 Task: Create a section Dash & Dazzle and in the section, add a milestone Data Science Implementation in the project AgileQuest
Action: Mouse moved to (273, 437)
Screenshot: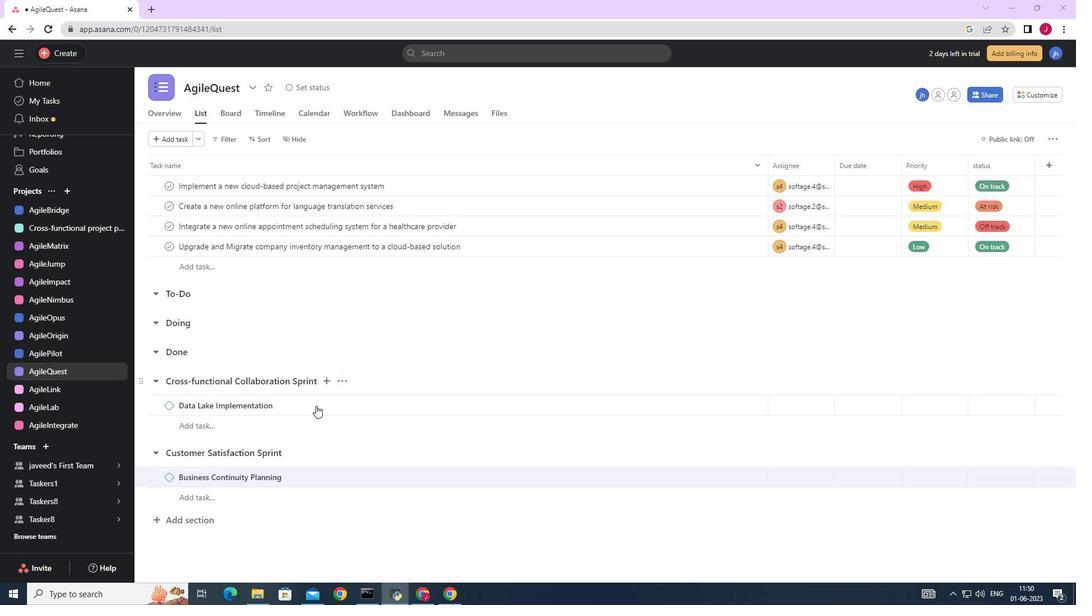
Action: Mouse scrolled (273, 436) with delta (0, 0)
Screenshot: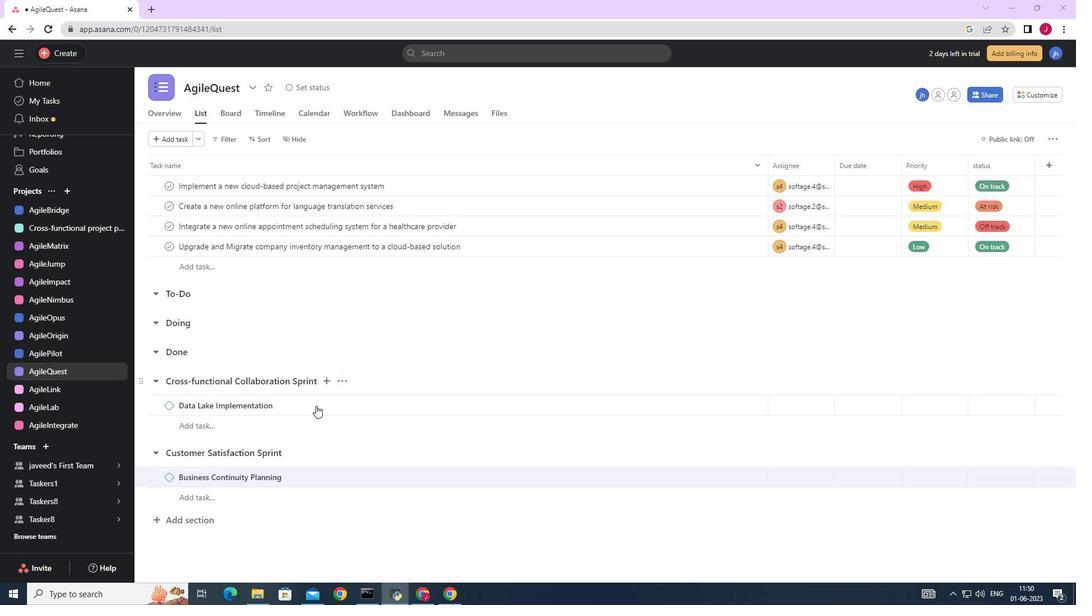 
Action: Mouse moved to (260, 450)
Screenshot: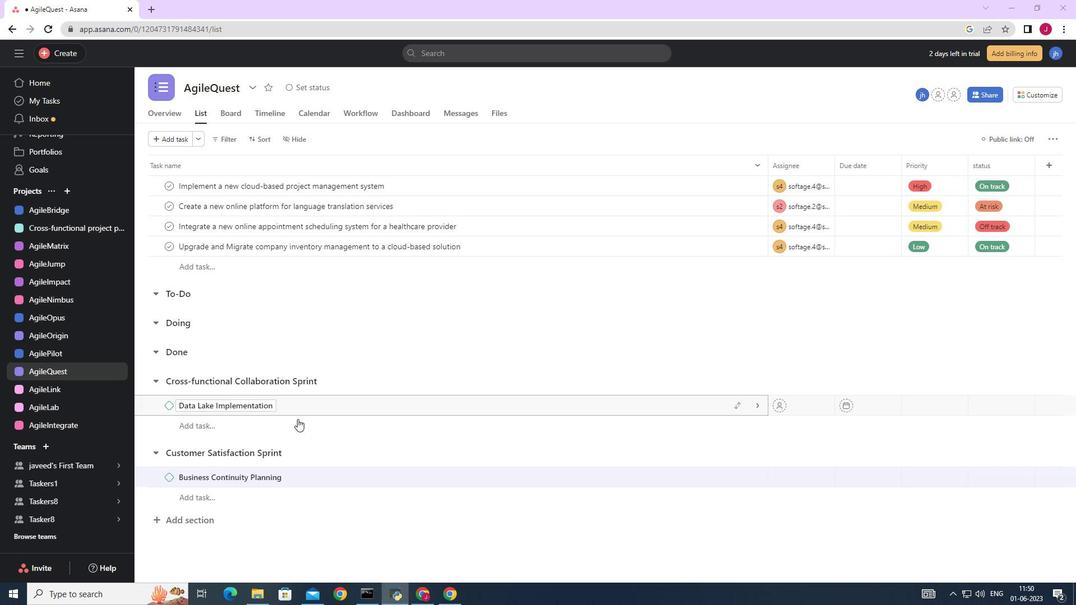 
Action: Mouse scrolled (260, 449) with delta (0, 0)
Screenshot: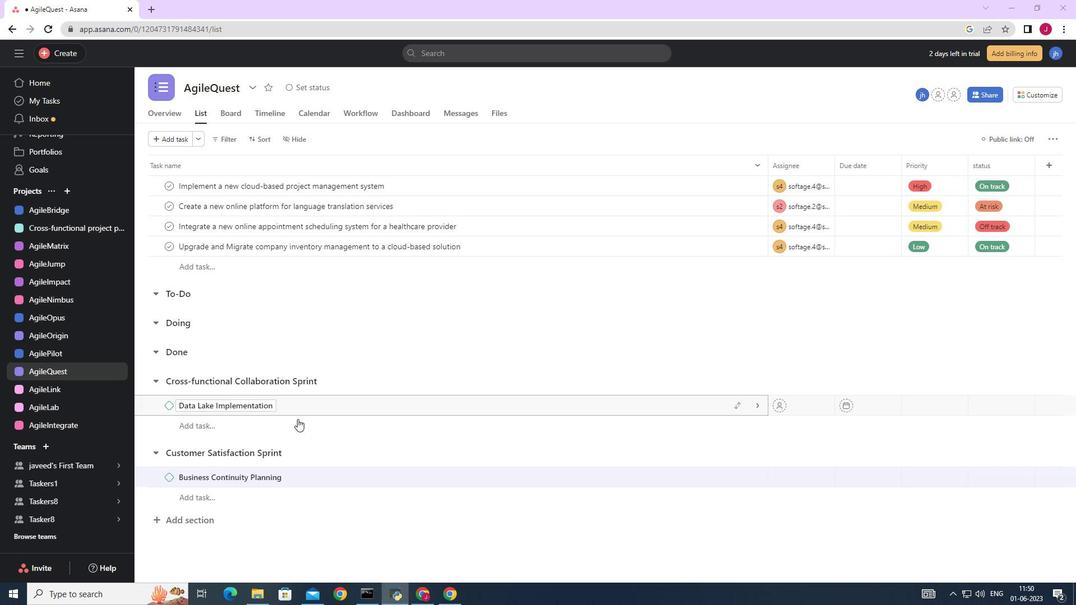 
Action: Mouse moved to (244, 464)
Screenshot: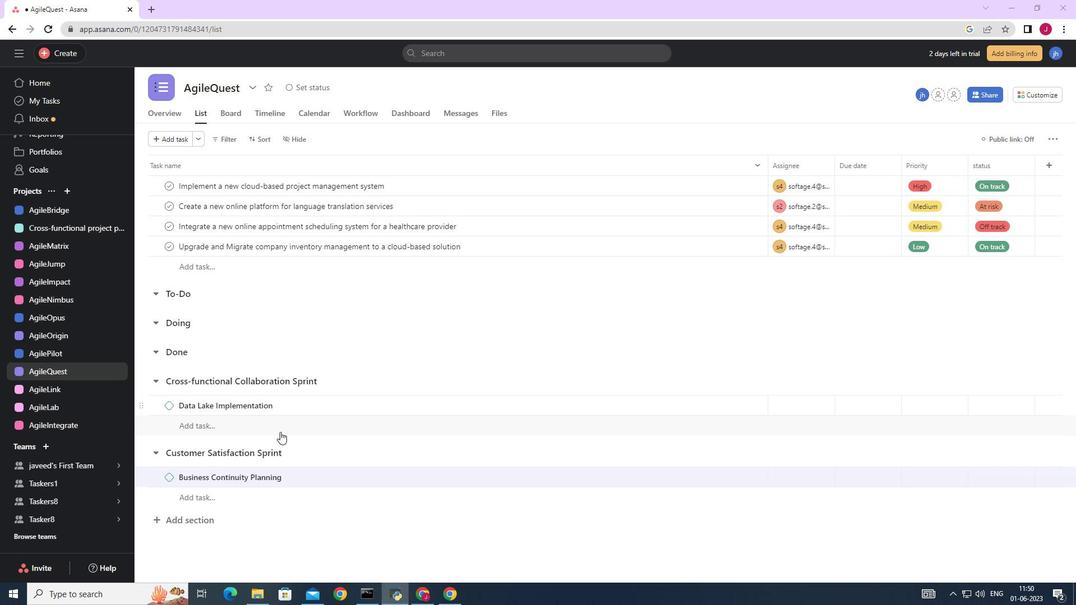 
Action: Mouse scrolled (244, 464) with delta (0, 0)
Screenshot: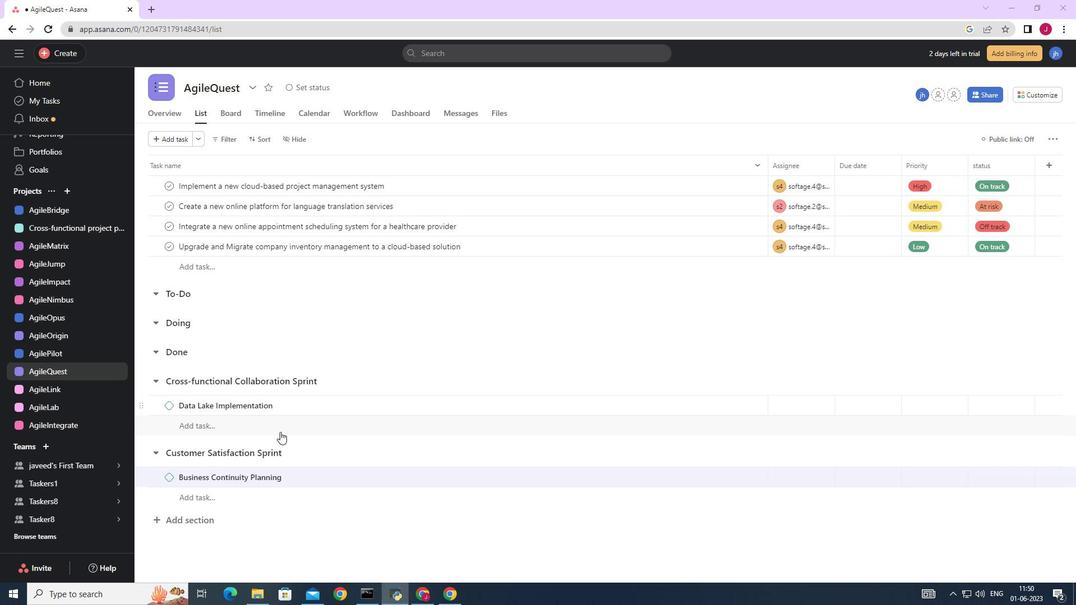 
Action: Mouse moved to (201, 519)
Screenshot: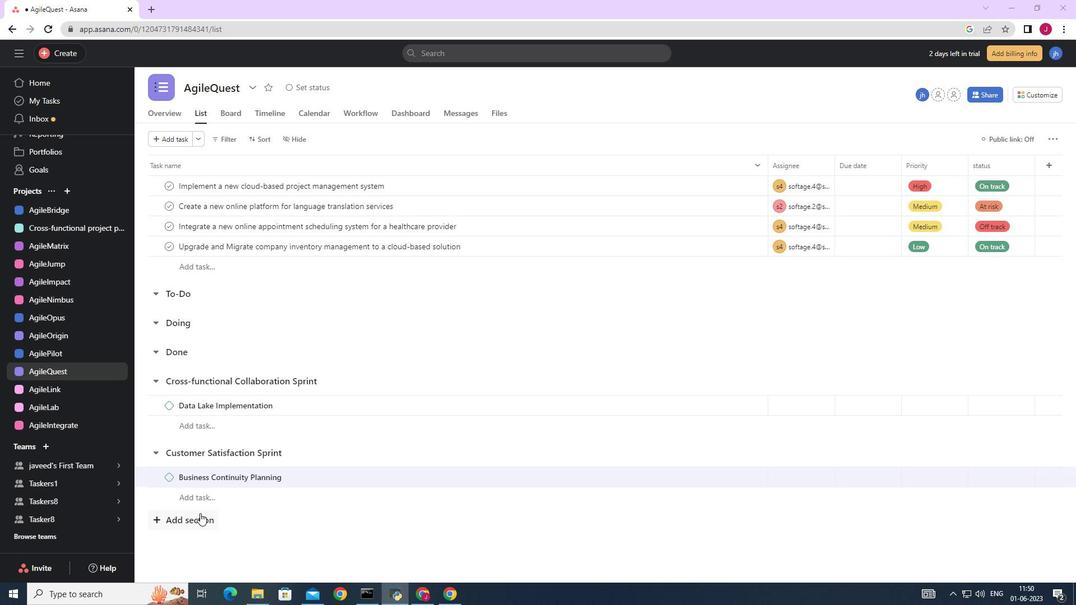 
Action: Mouse pressed left at (201, 519)
Screenshot: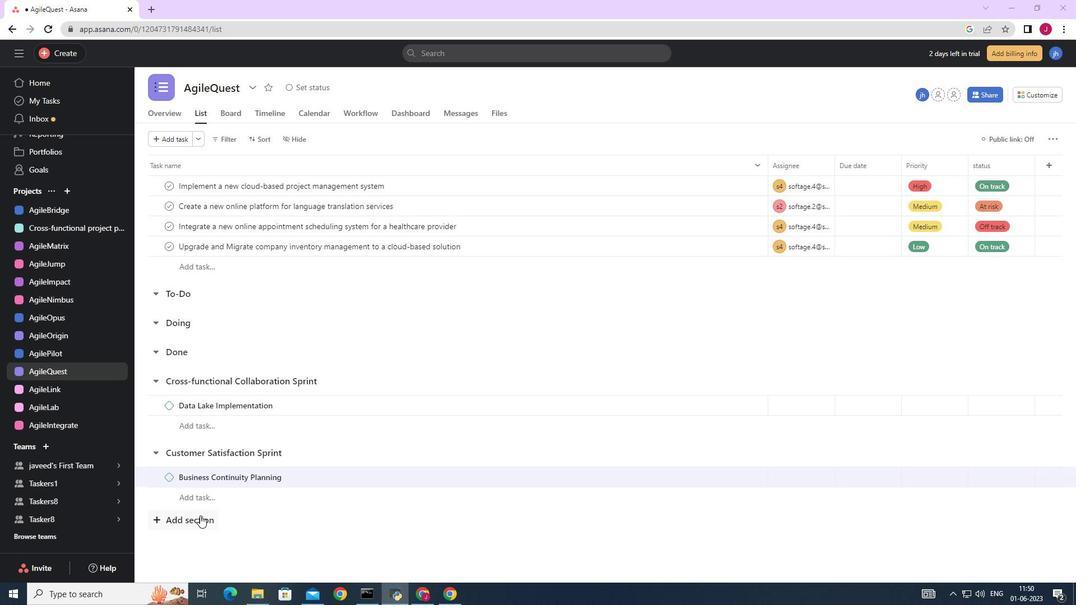 
Action: Mouse moved to (217, 521)
Screenshot: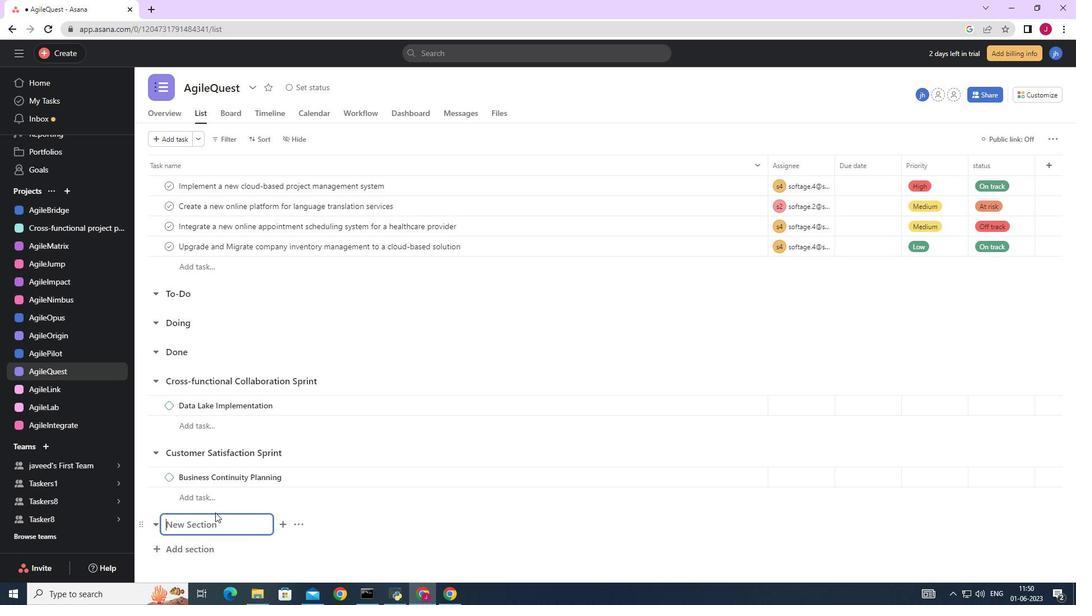 
Action: Key pressed <Key.caps_lock>D<Key.caps_lock>ash<Key.space>and<Key.space><Key.backspace><Key.backspace><Key.backspace><Key.backspace><Key.shift>&<Key.space><Key.caps_lock>D<Key.caps_lock>azzle<Key.enter><Key.caps_lock>D<Key.caps_lock>ata<Key.space><Key.caps_lock>S<Key.caps_lock>cience<Key.space><Key.caps_lock>I<Key.caps_lock>mplementation<Key.space>
Screenshot: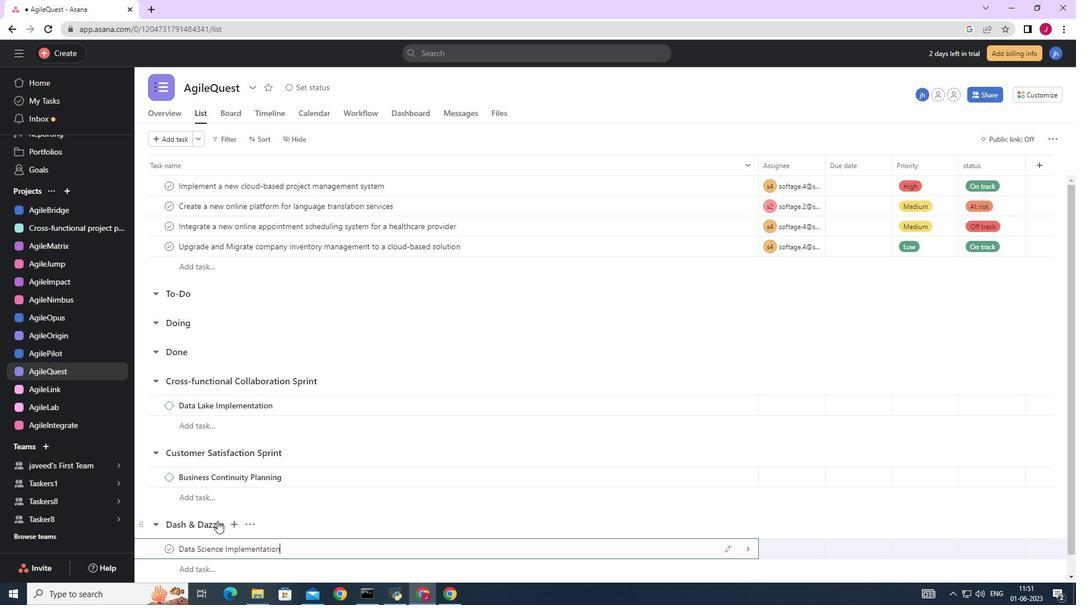 
Action: Mouse moved to (745, 551)
Screenshot: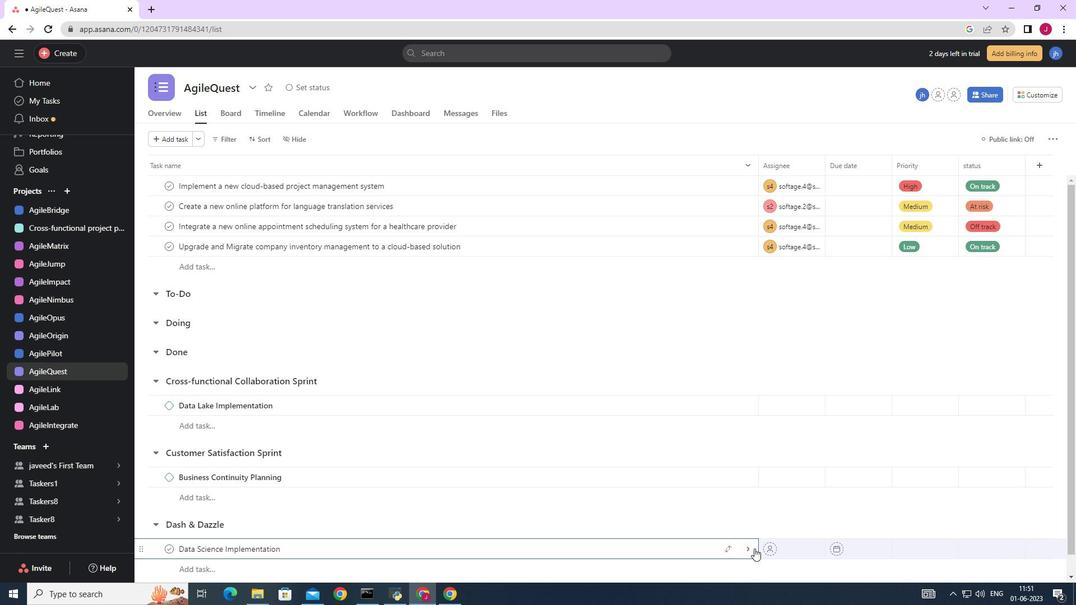 
Action: Mouse pressed left at (745, 551)
Screenshot: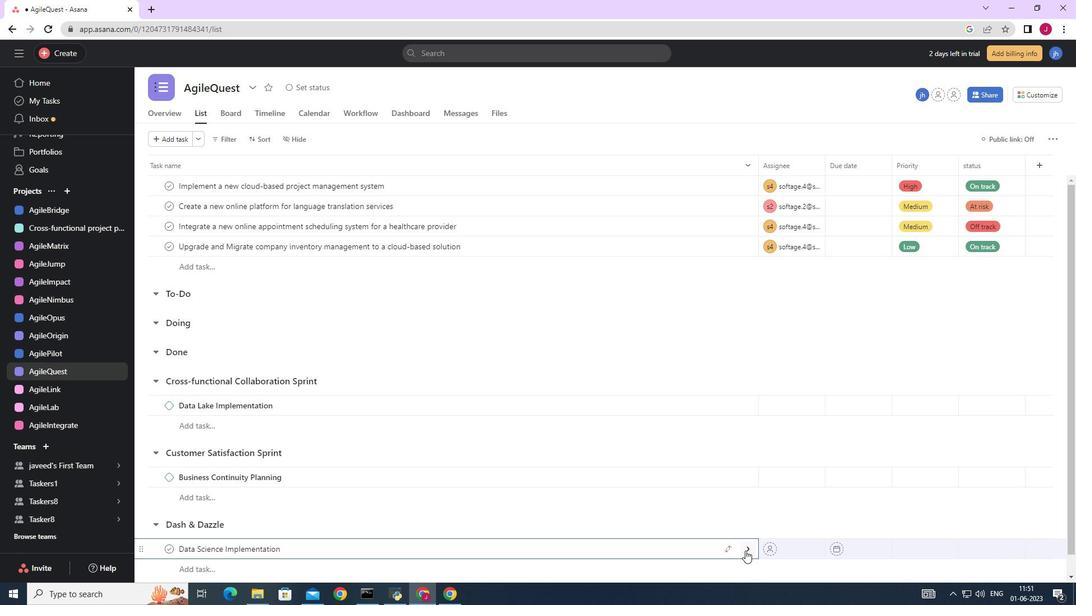 
Action: Mouse moved to (1037, 141)
Screenshot: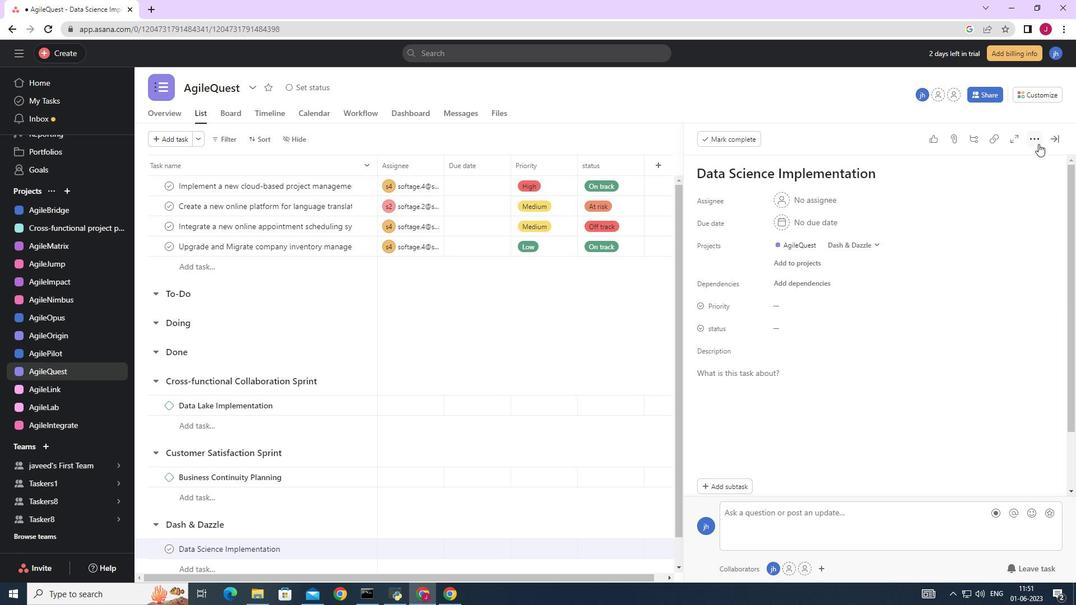 
Action: Mouse pressed left at (1037, 141)
Screenshot: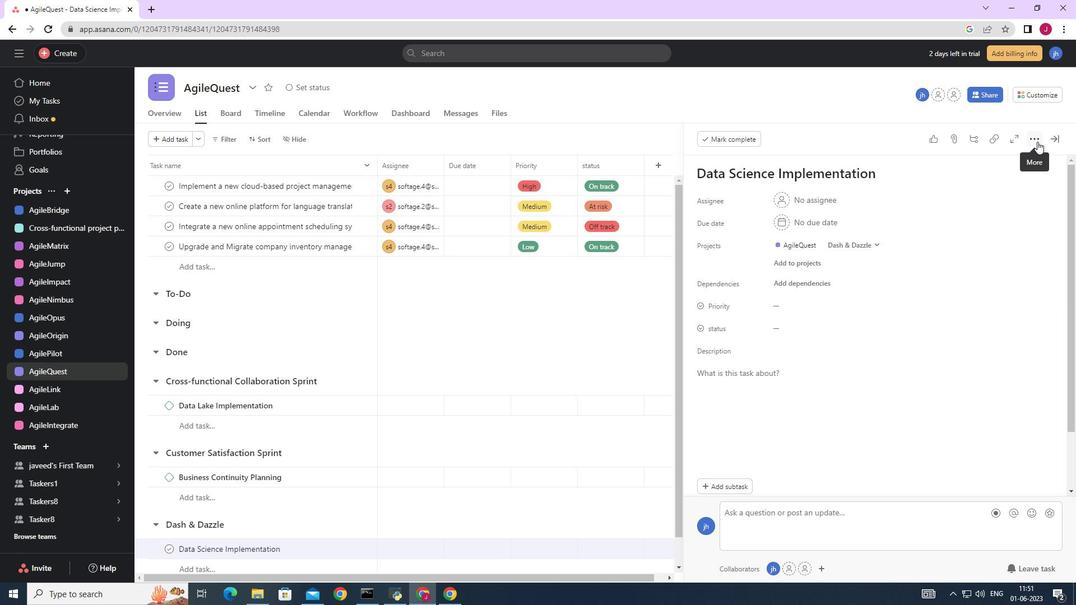 
Action: Mouse moved to (956, 179)
Screenshot: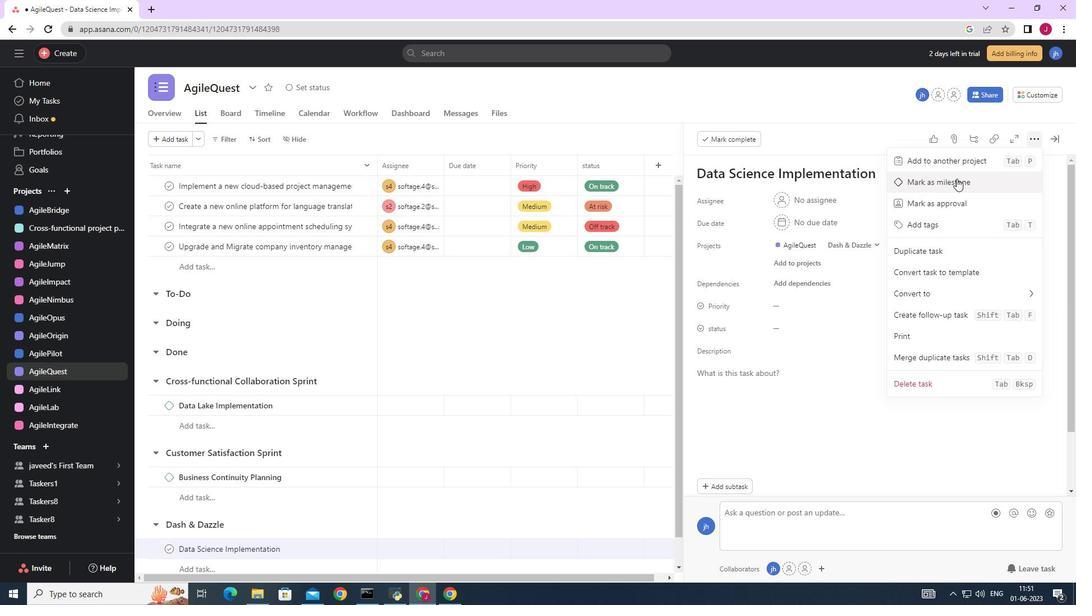 
Action: Mouse pressed left at (956, 179)
Screenshot: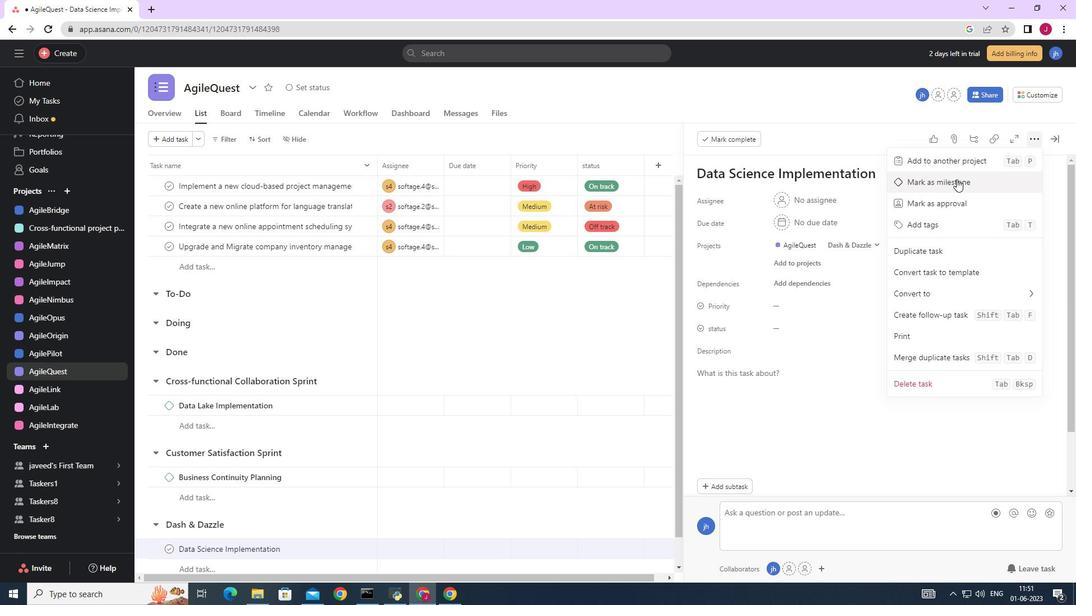
Action: Mouse moved to (1055, 135)
Screenshot: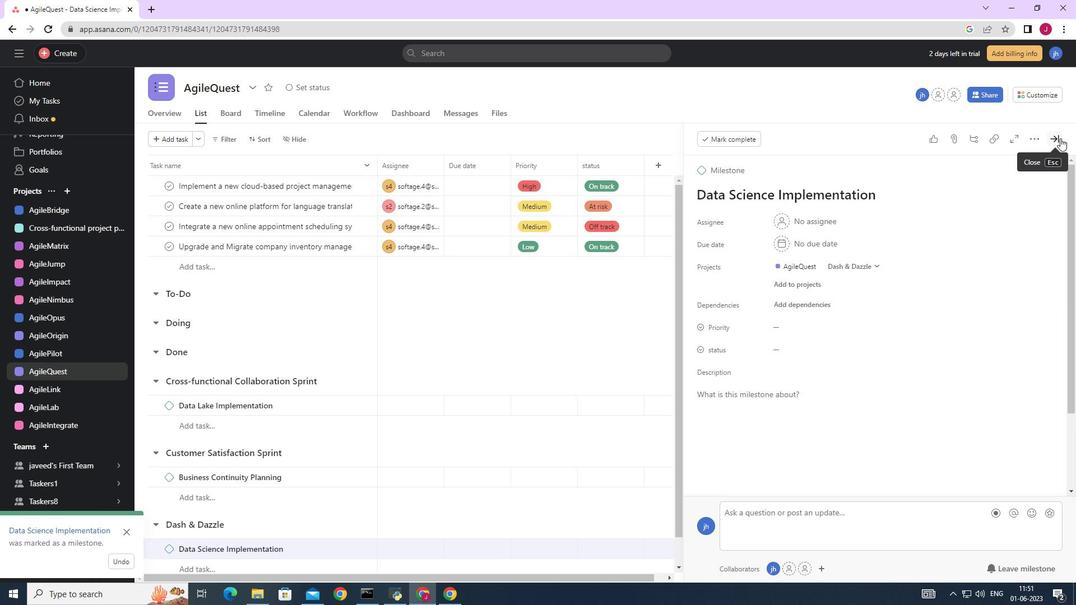 
Action: Mouse pressed left at (1055, 135)
Screenshot: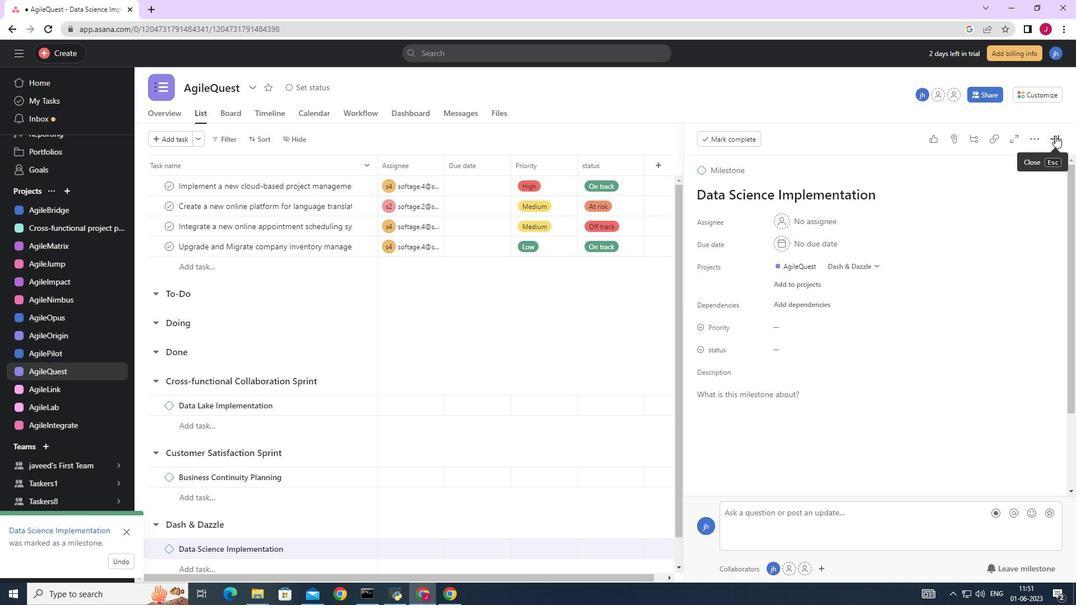 
Action: Mouse moved to (837, 301)
Screenshot: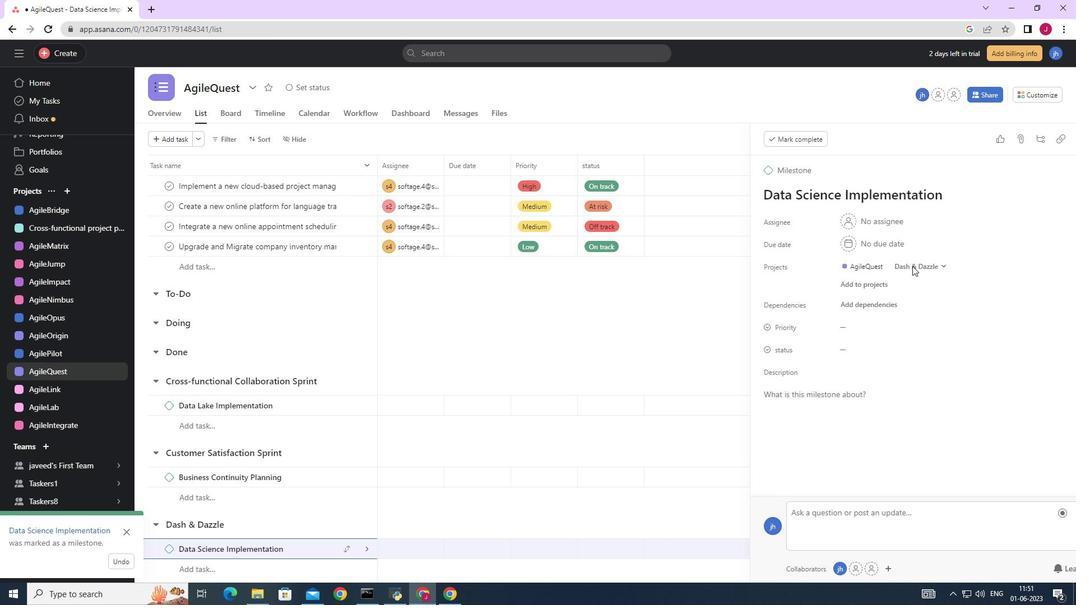 
